 Task: Create a due date automation trigger when advanced on, on the tuesday of the week before a card is due add basic with the yellow label at 11:00 AM.
Action: Mouse moved to (1159, 299)
Screenshot: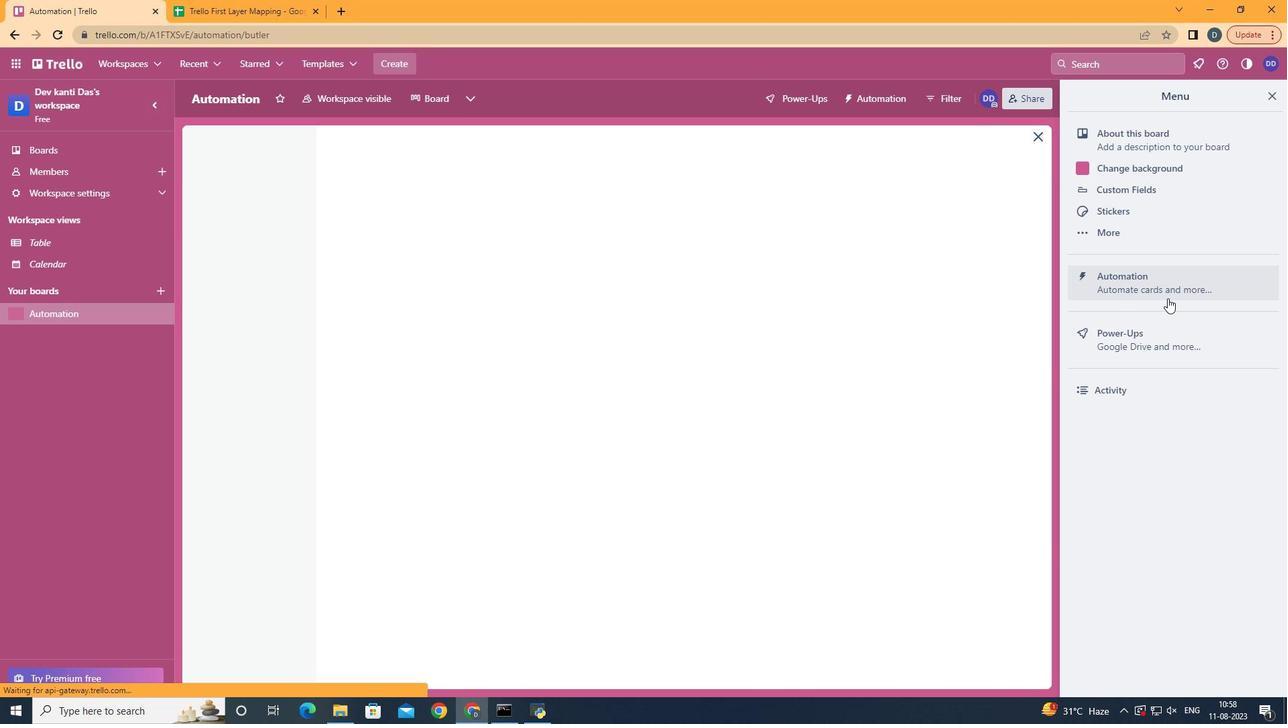 
Action: Mouse pressed left at (1159, 299)
Screenshot: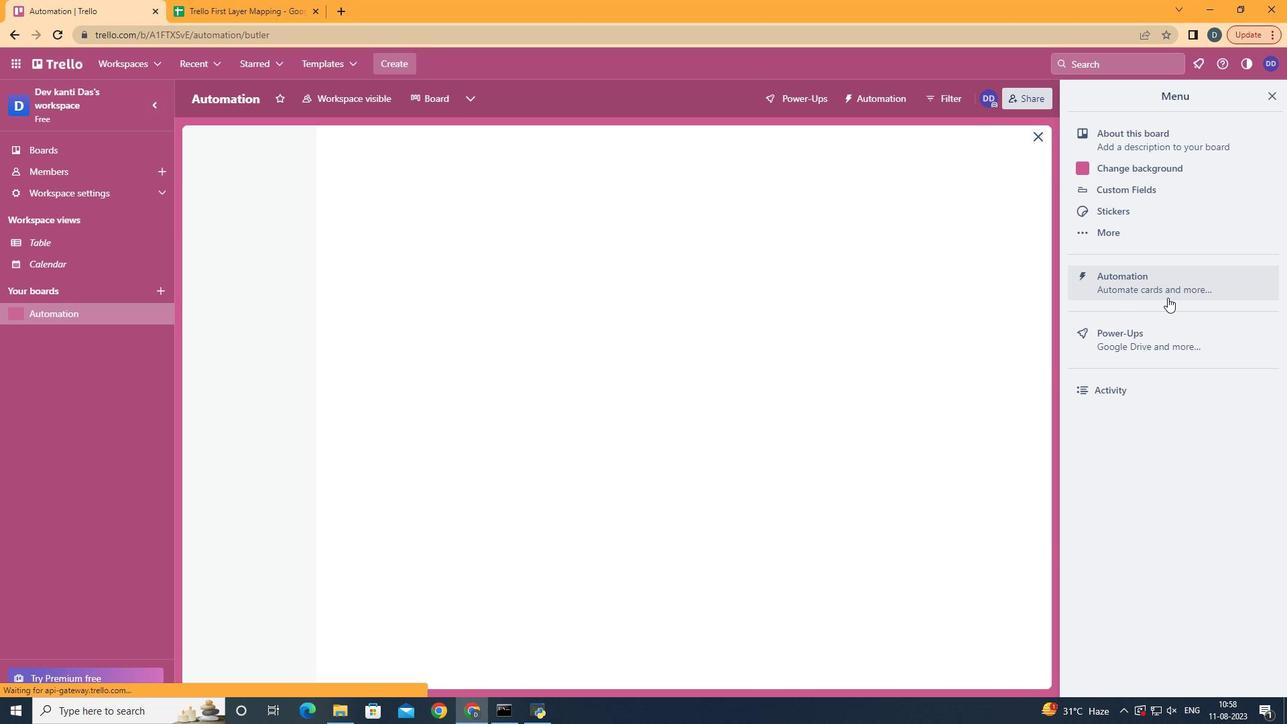 
Action: Mouse moved to (248, 274)
Screenshot: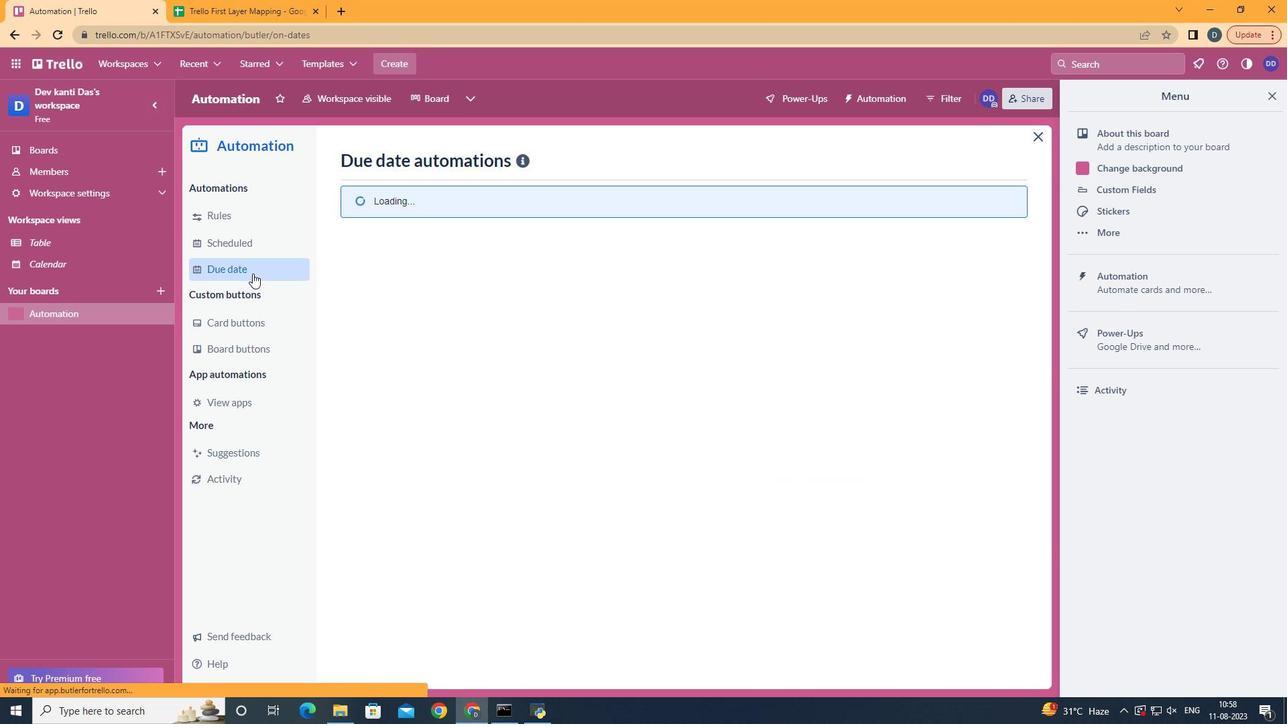 
Action: Mouse pressed left at (248, 274)
Screenshot: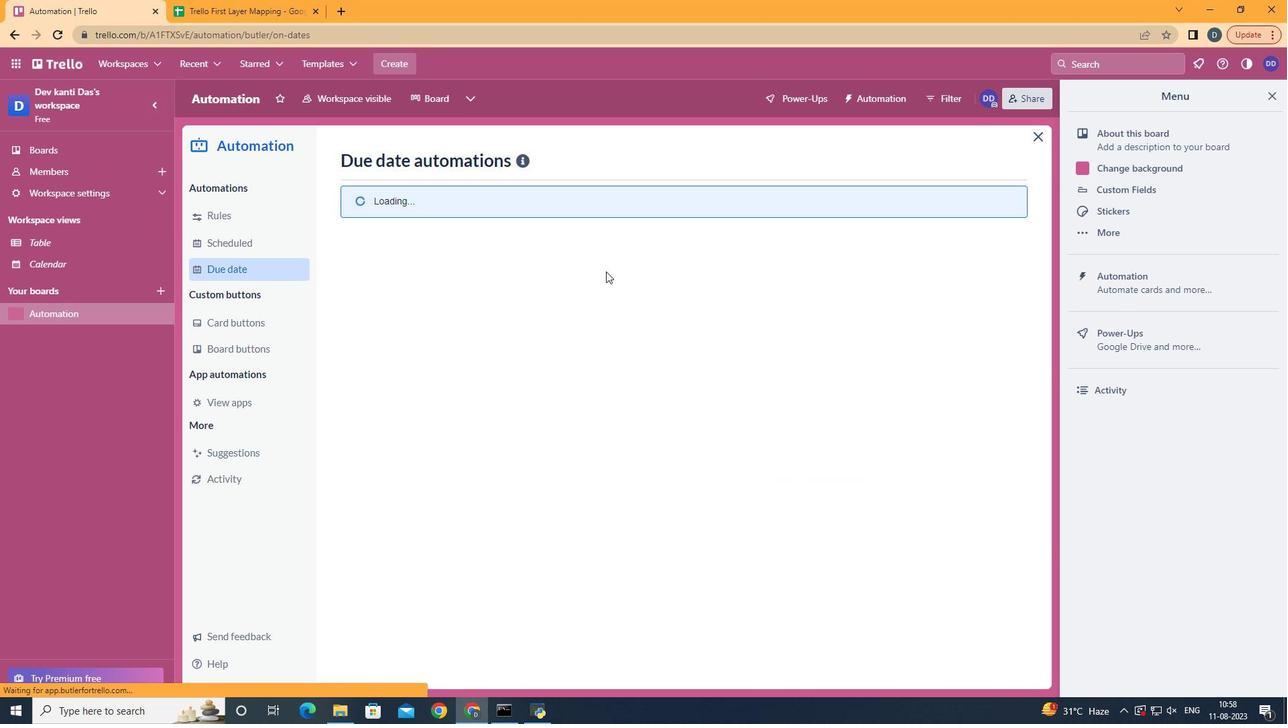 
Action: Mouse moved to (953, 161)
Screenshot: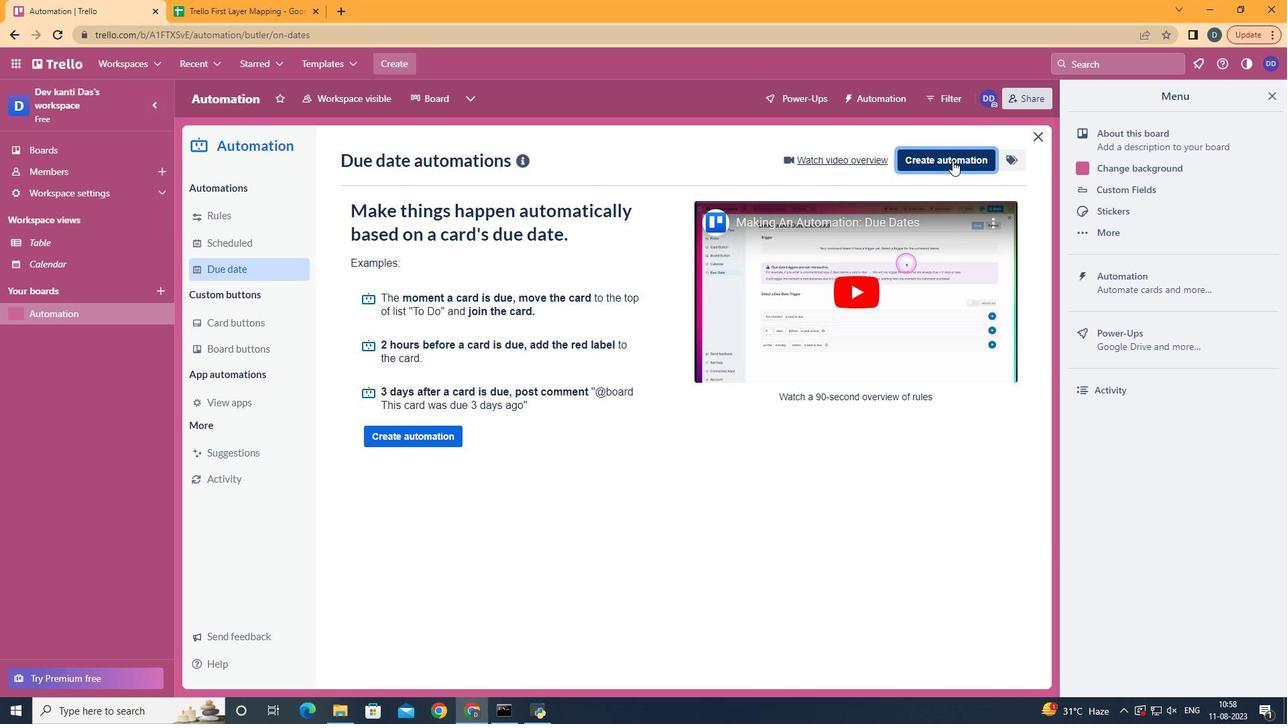 
Action: Mouse pressed left at (953, 161)
Screenshot: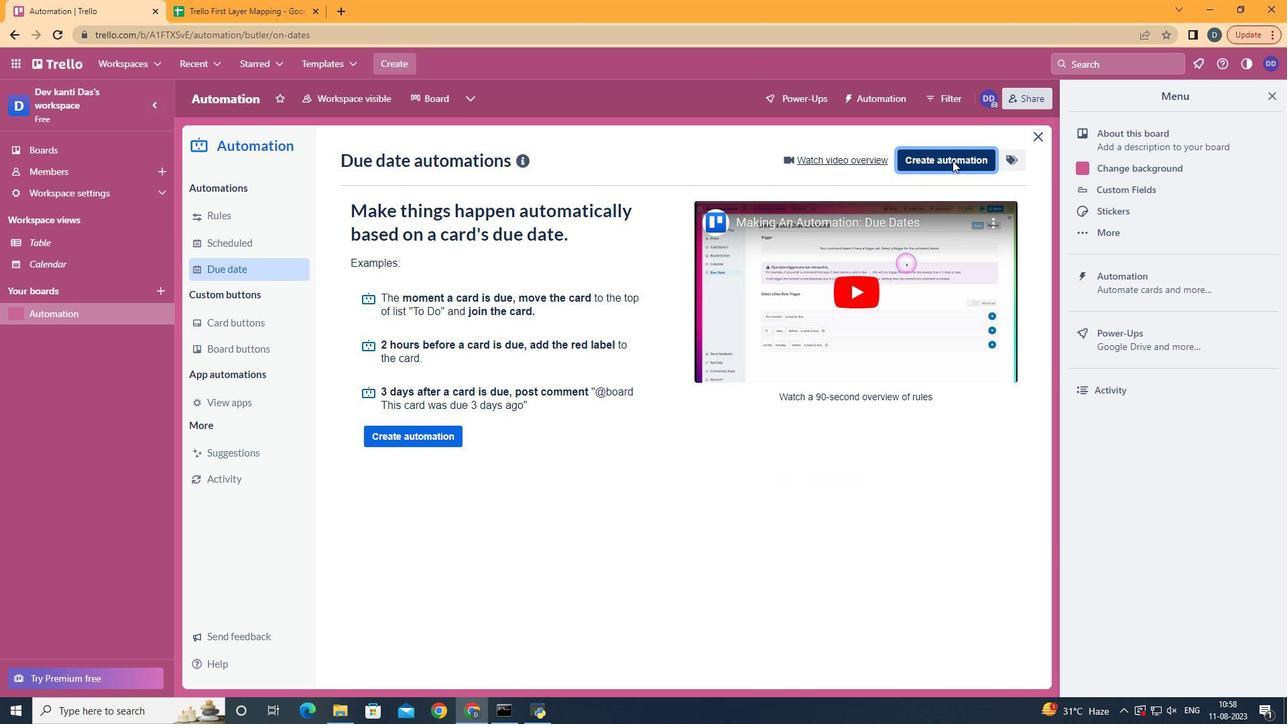 
Action: Mouse moved to (682, 288)
Screenshot: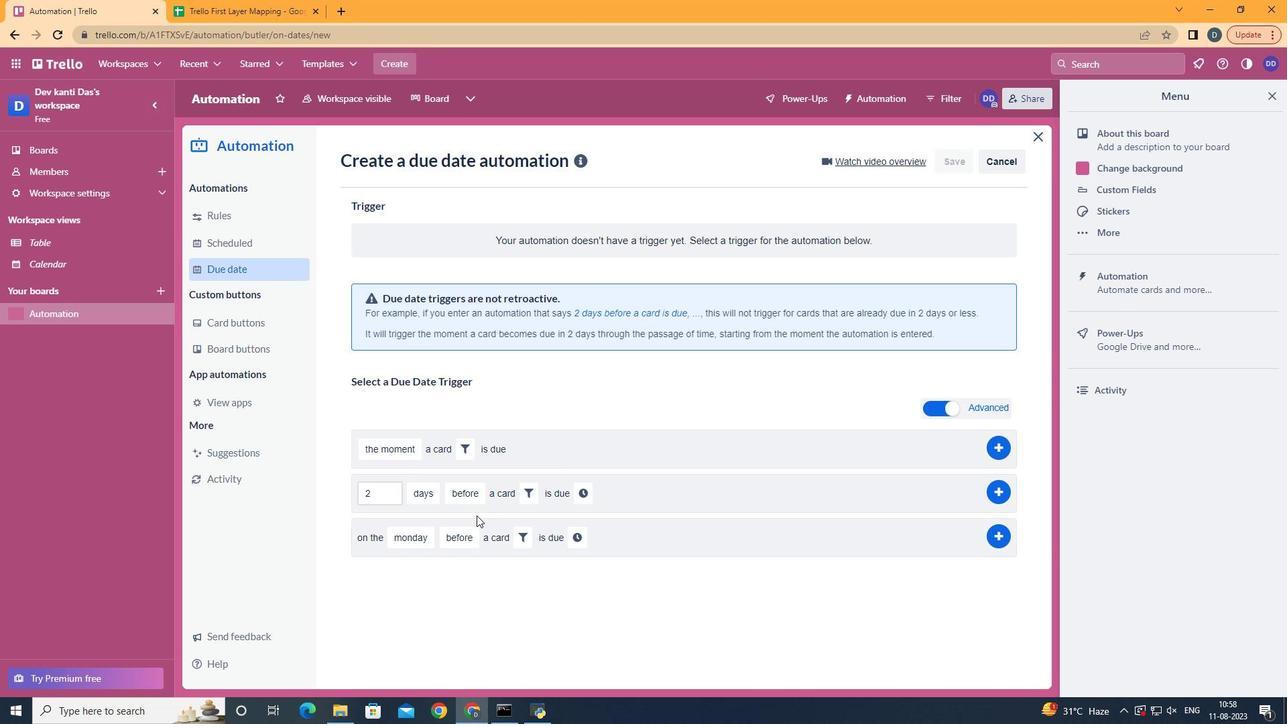 
Action: Mouse pressed left at (682, 288)
Screenshot: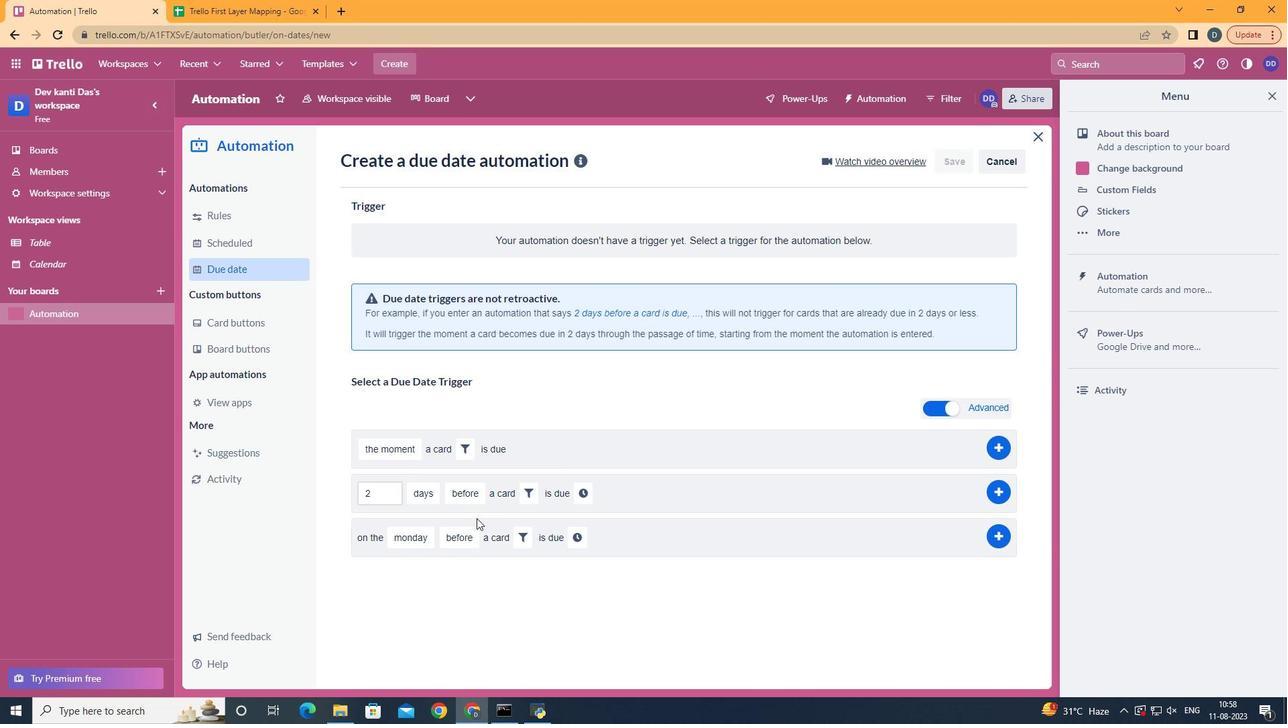 
Action: Mouse moved to (429, 382)
Screenshot: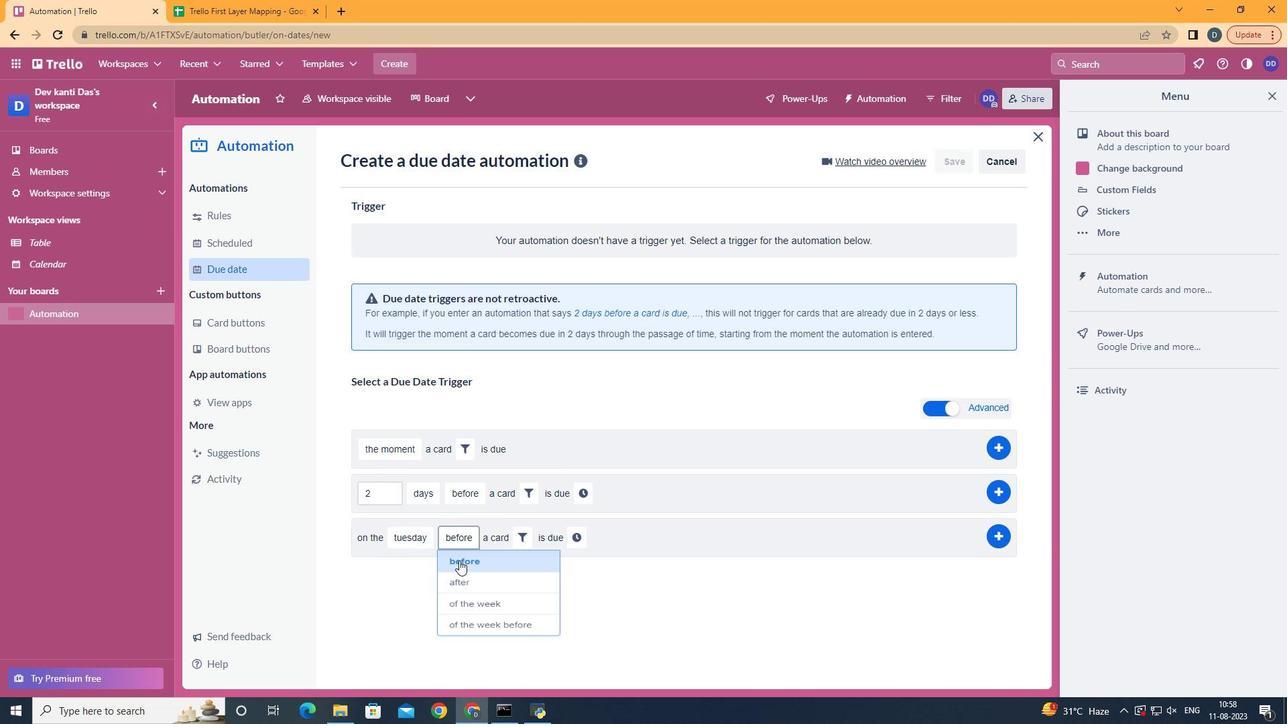 
Action: Mouse pressed left at (429, 382)
Screenshot: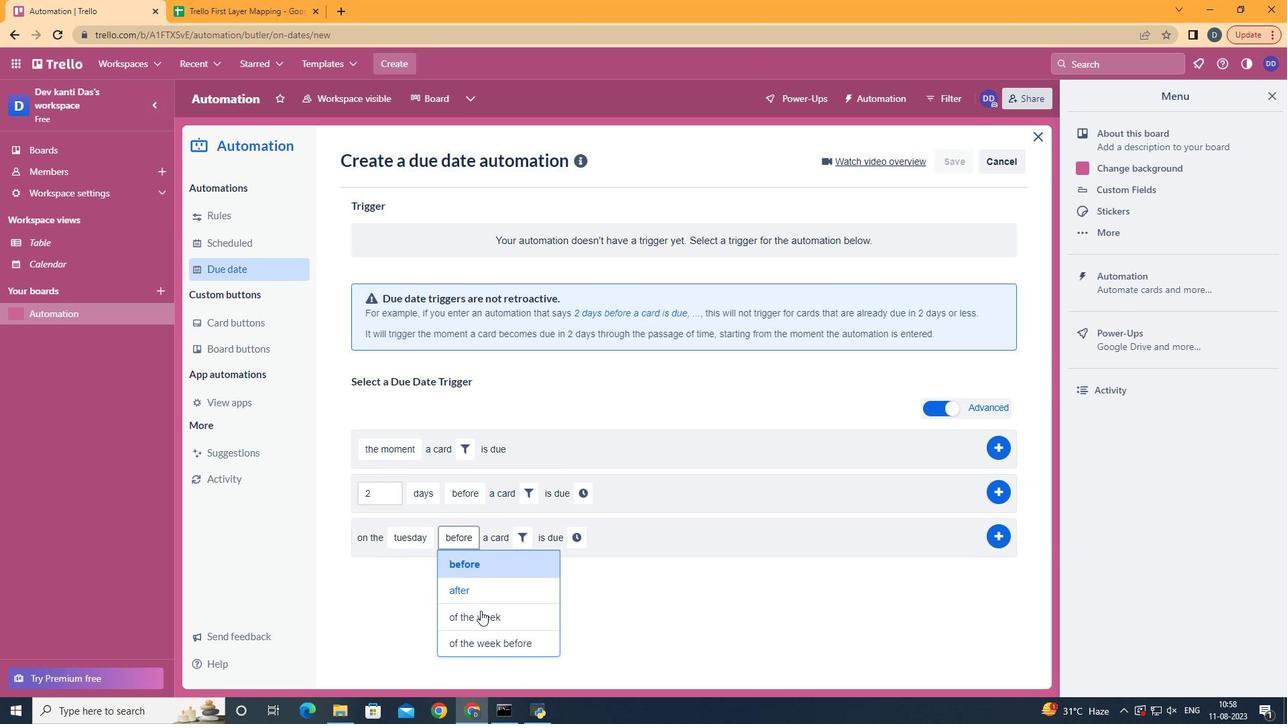 
Action: Mouse moved to (486, 646)
Screenshot: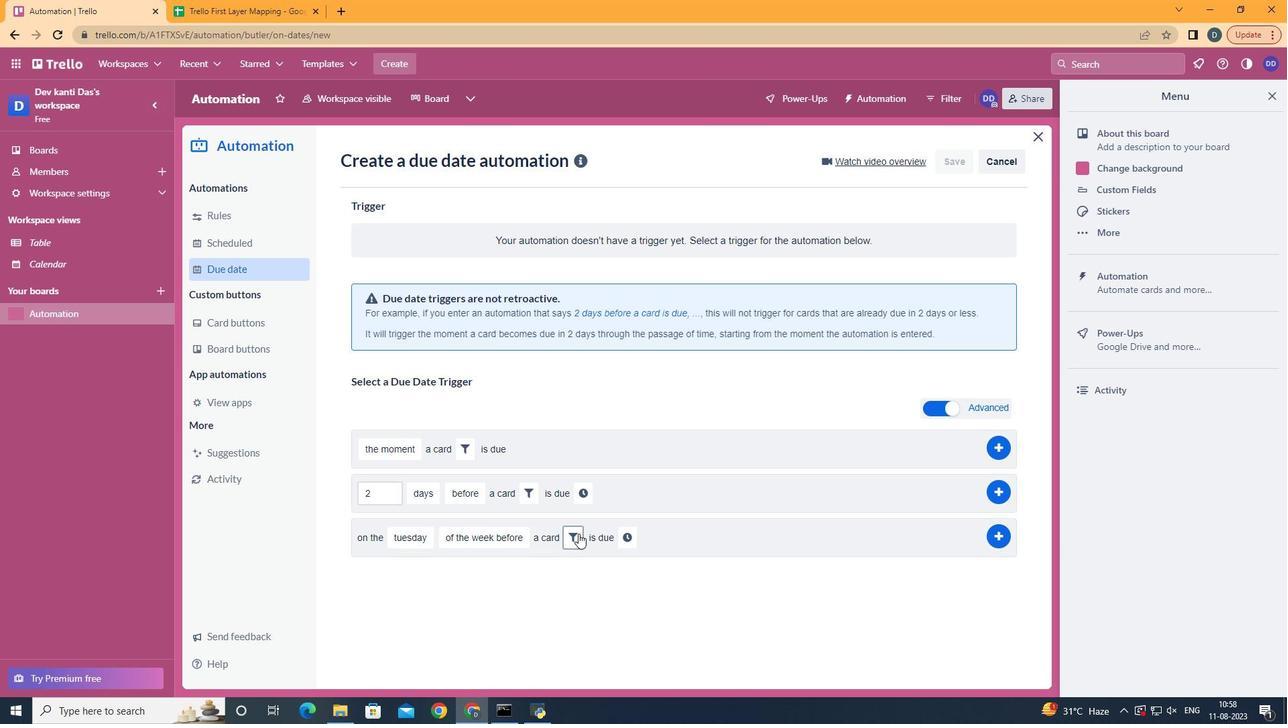 
Action: Mouse pressed left at (486, 646)
Screenshot: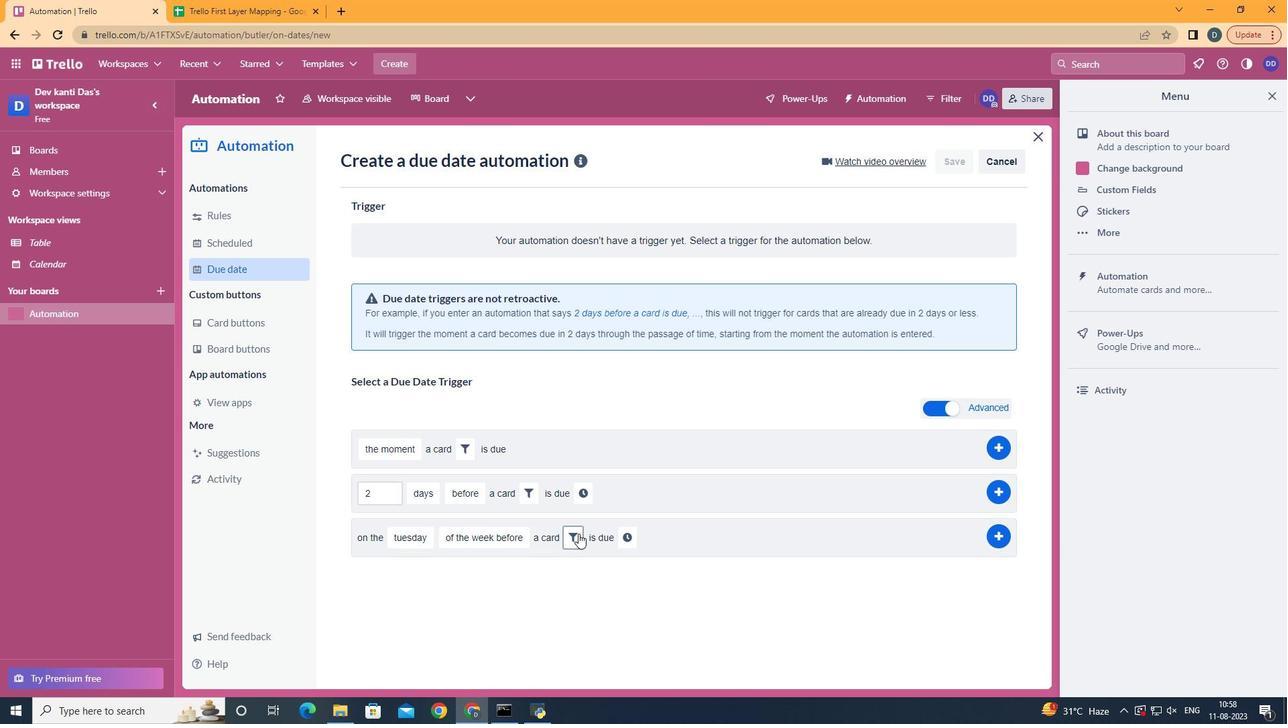 
Action: Mouse moved to (578, 534)
Screenshot: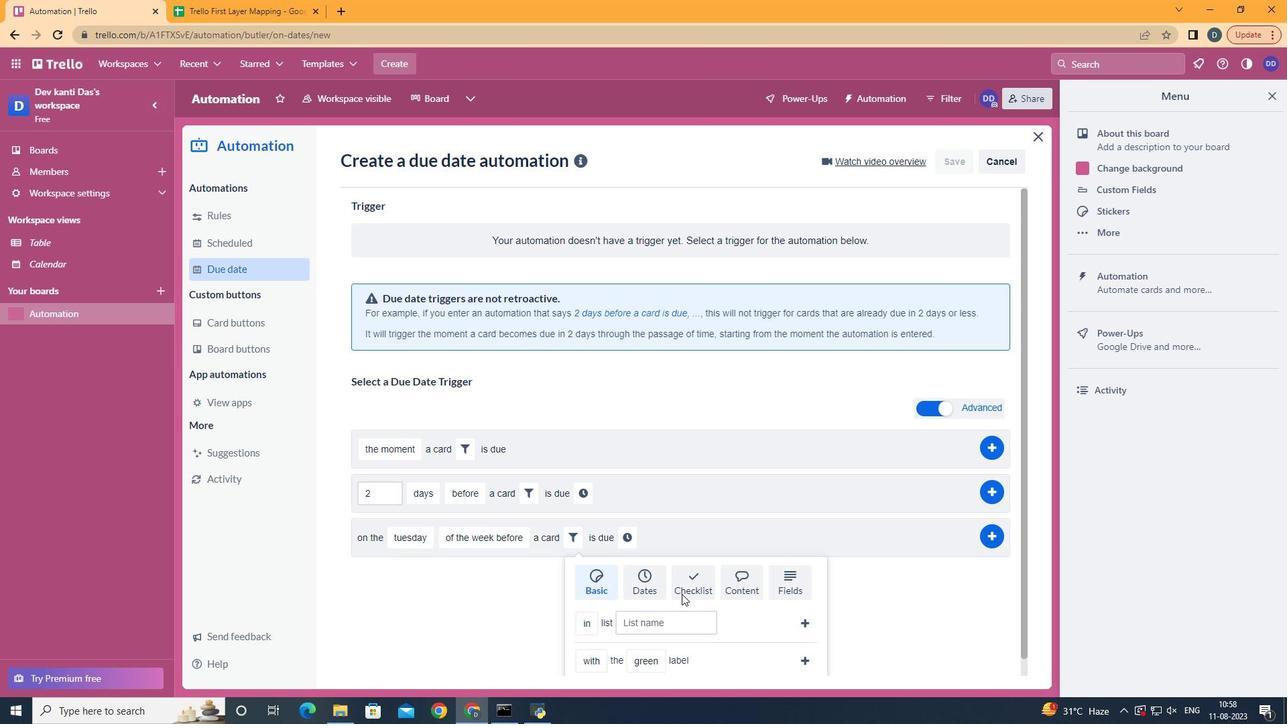 
Action: Mouse pressed left at (578, 534)
Screenshot: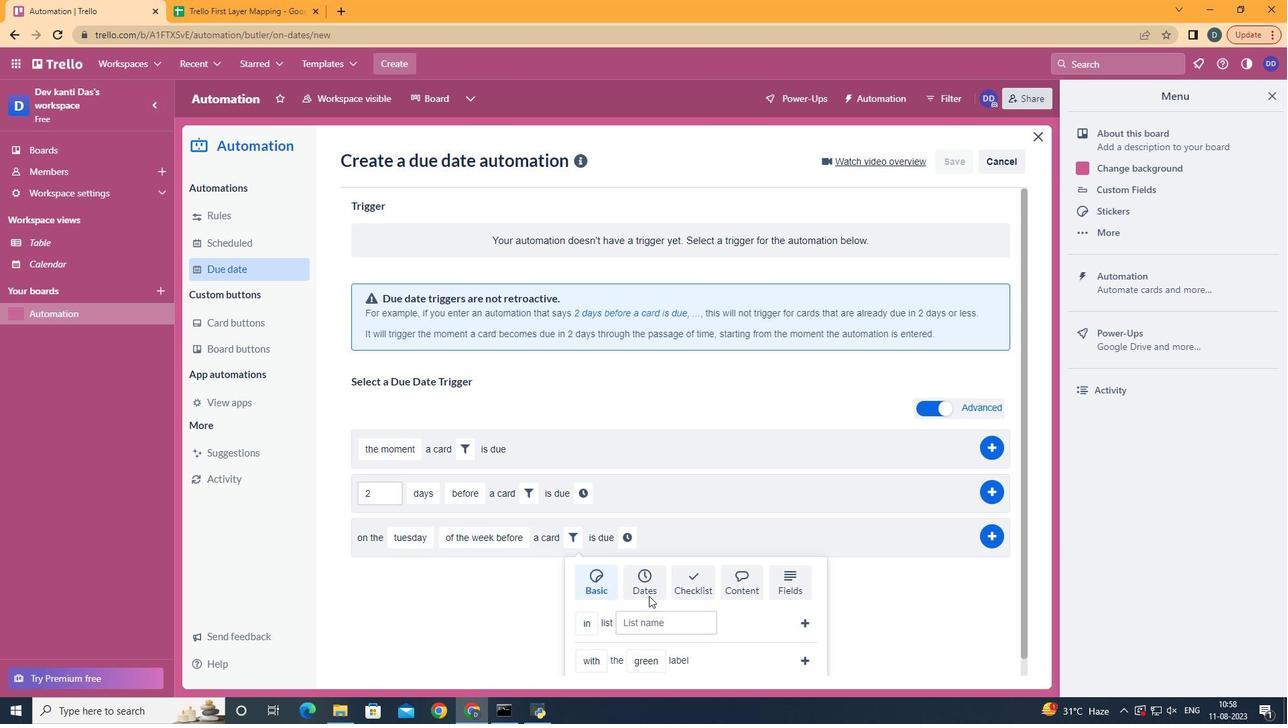 
Action: Mouse moved to (638, 593)
Screenshot: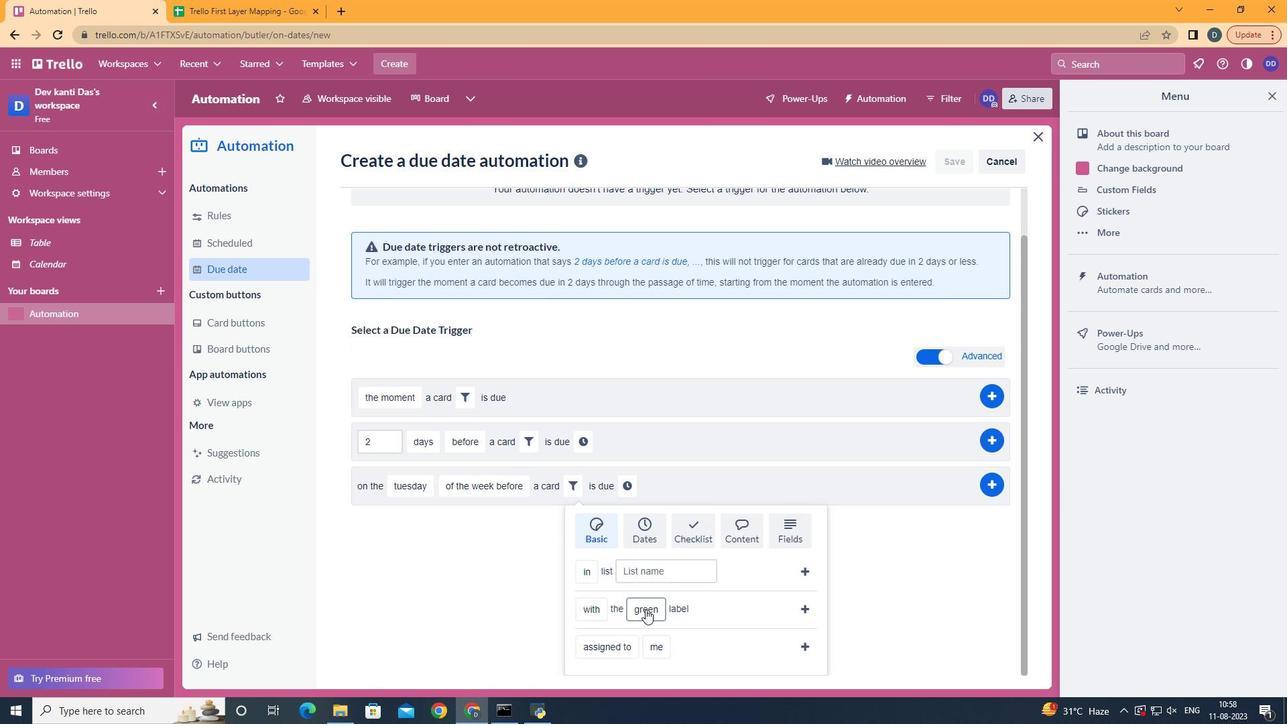 
Action: Mouse scrolled (638, 593) with delta (0, 0)
Screenshot: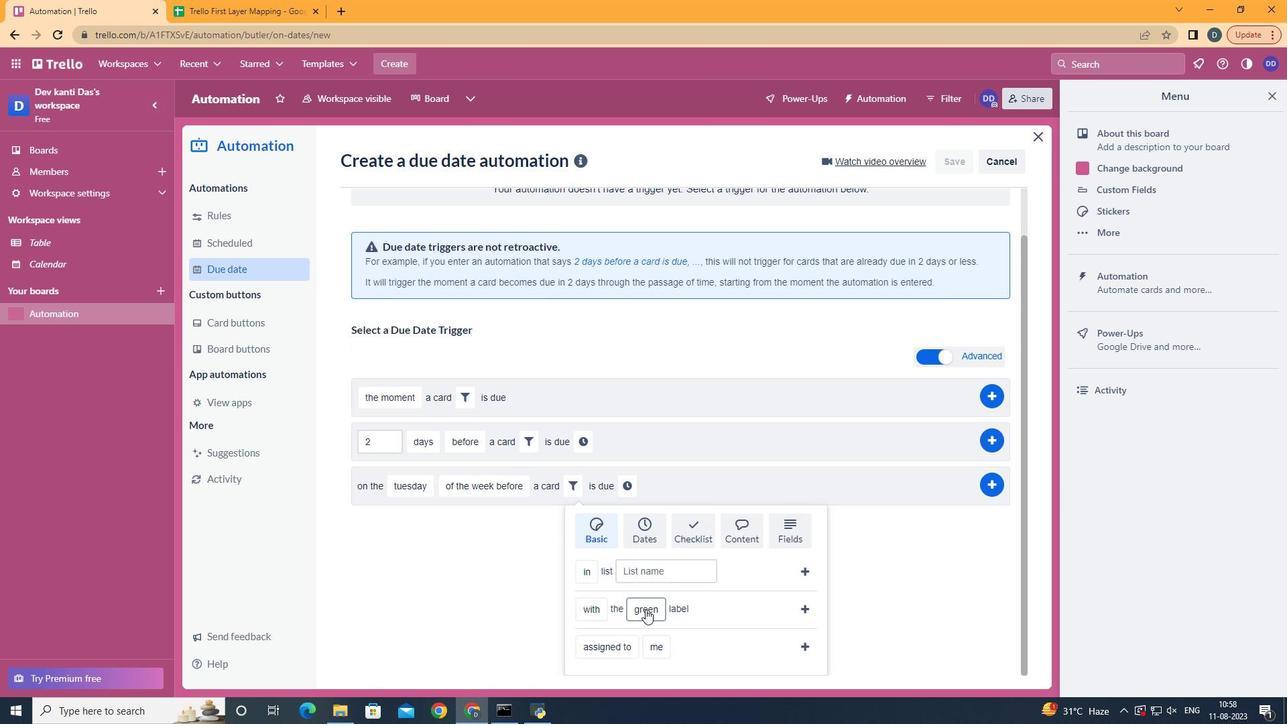 
Action: Mouse scrolled (638, 593) with delta (0, 0)
Screenshot: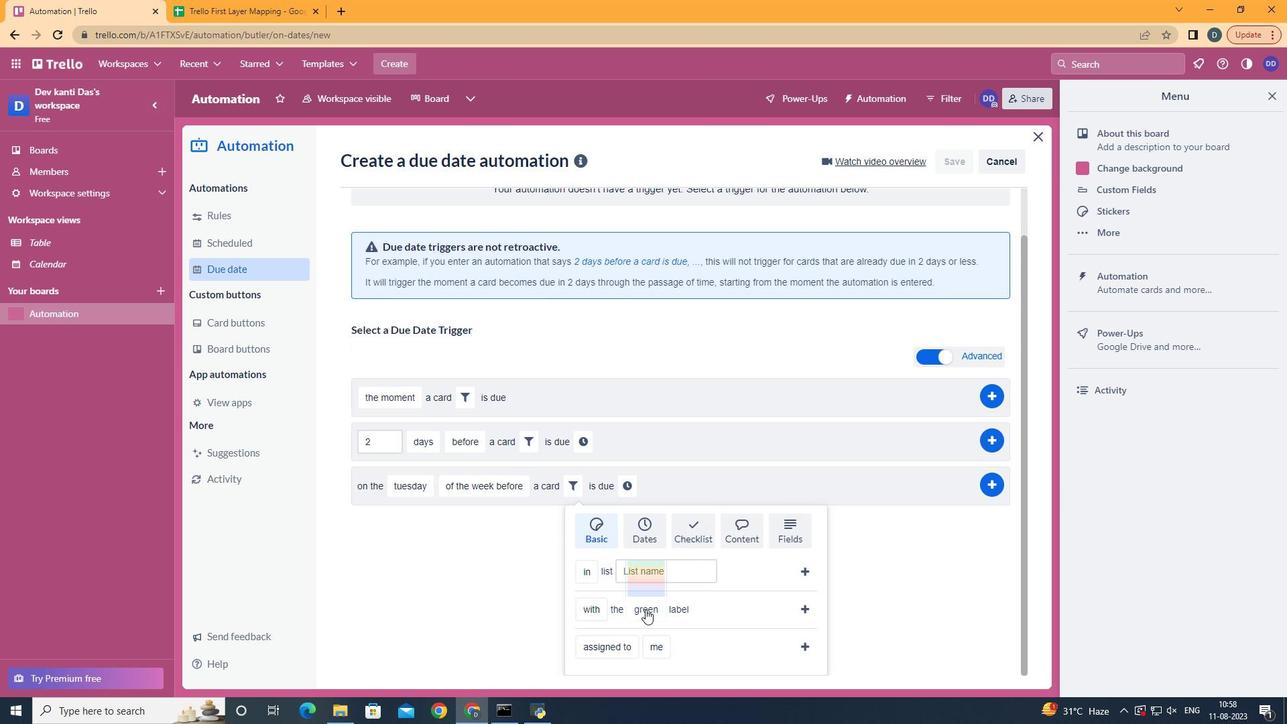 
Action: Mouse scrolled (638, 593) with delta (0, 0)
Screenshot: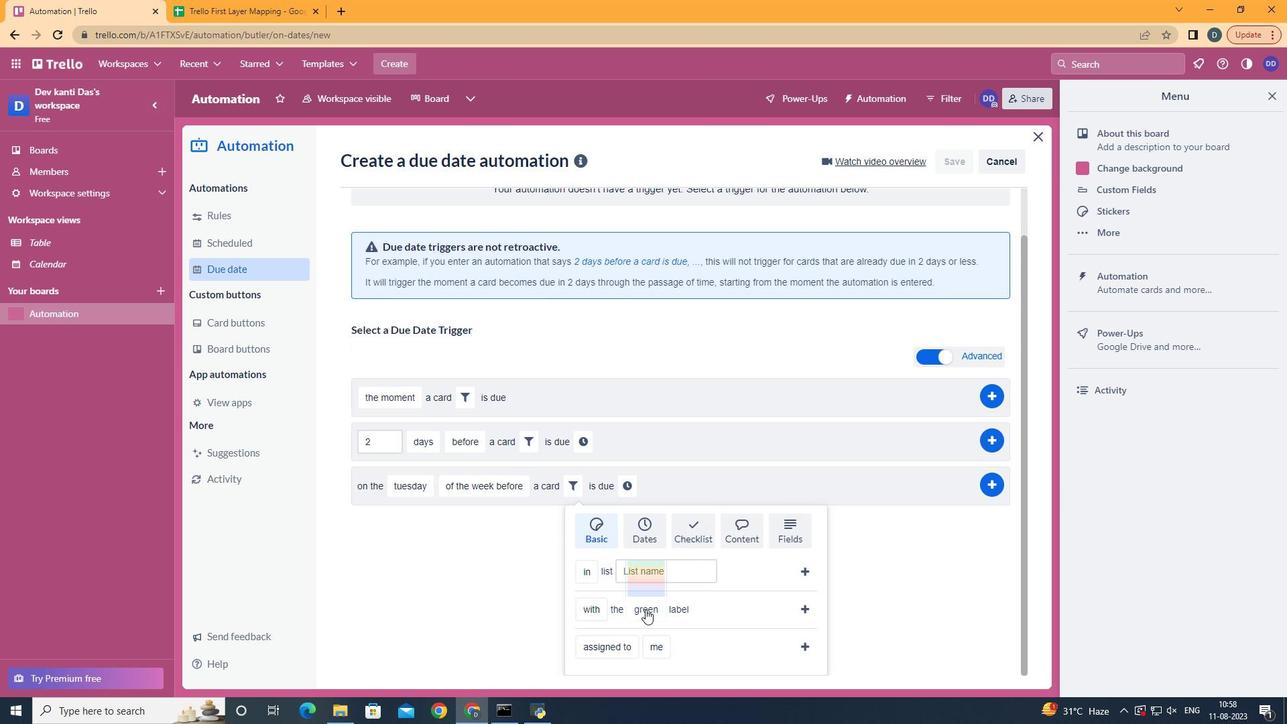 
Action: Mouse scrolled (638, 593) with delta (0, 0)
Screenshot: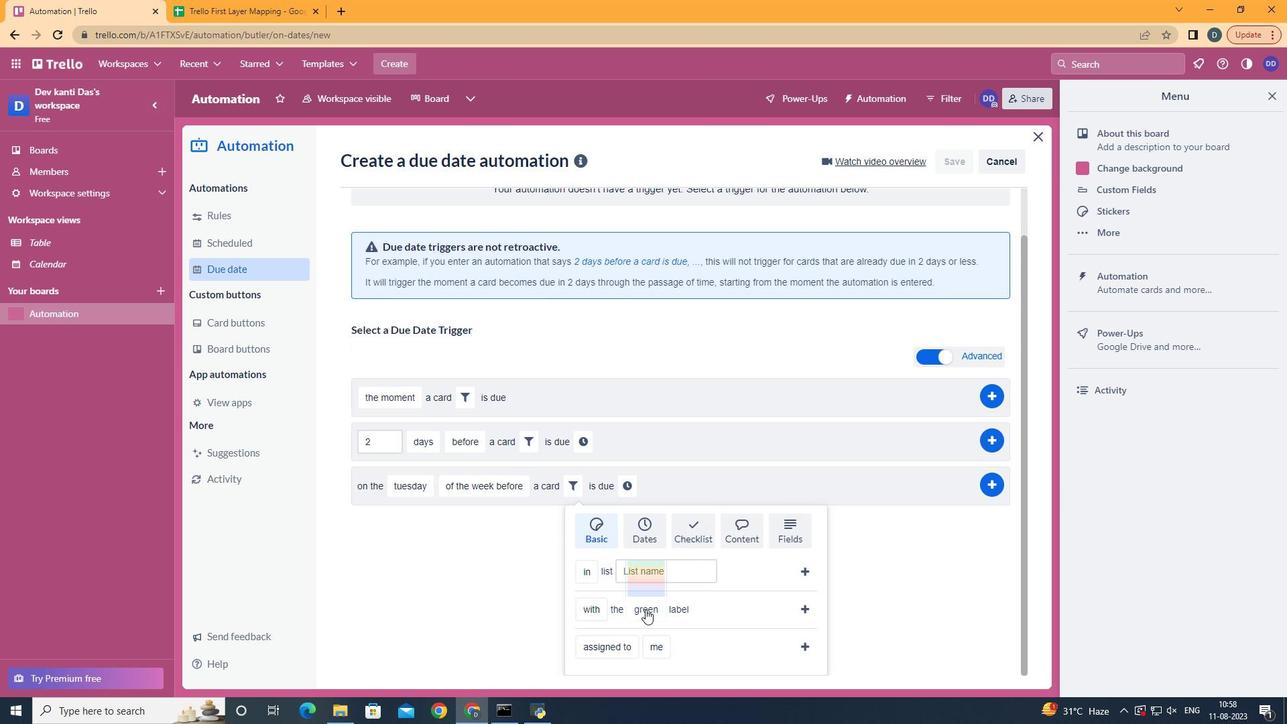 
Action: Mouse scrolled (638, 593) with delta (0, 0)
Screenshot: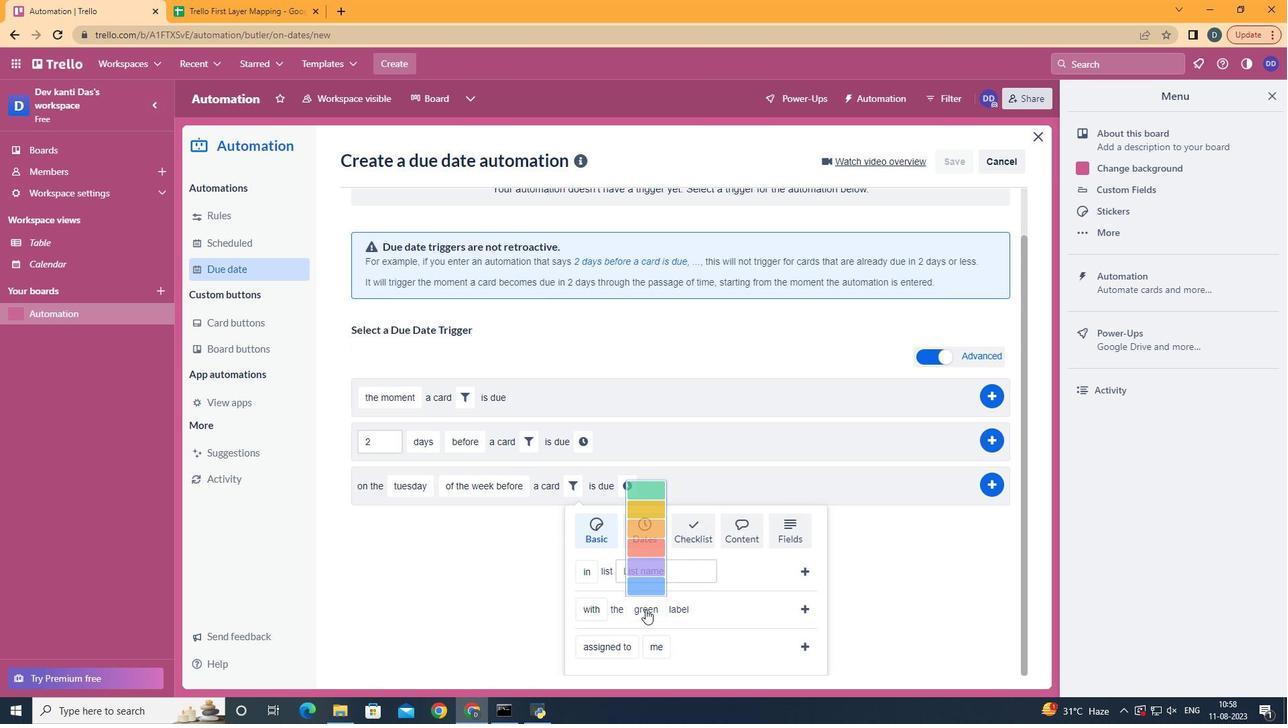 
Action: Mouse moved to (655, 468)
Screenshot: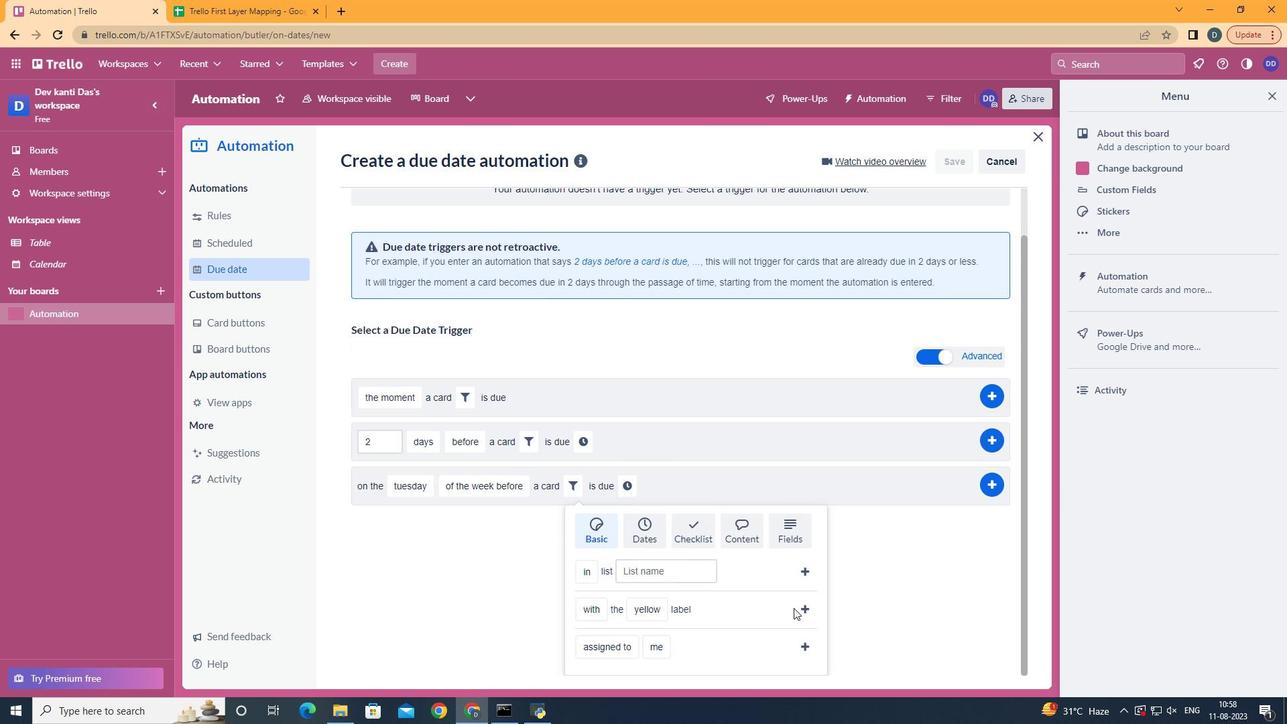 
Action: Mouse pressed left at (655, 468)
Screenshot: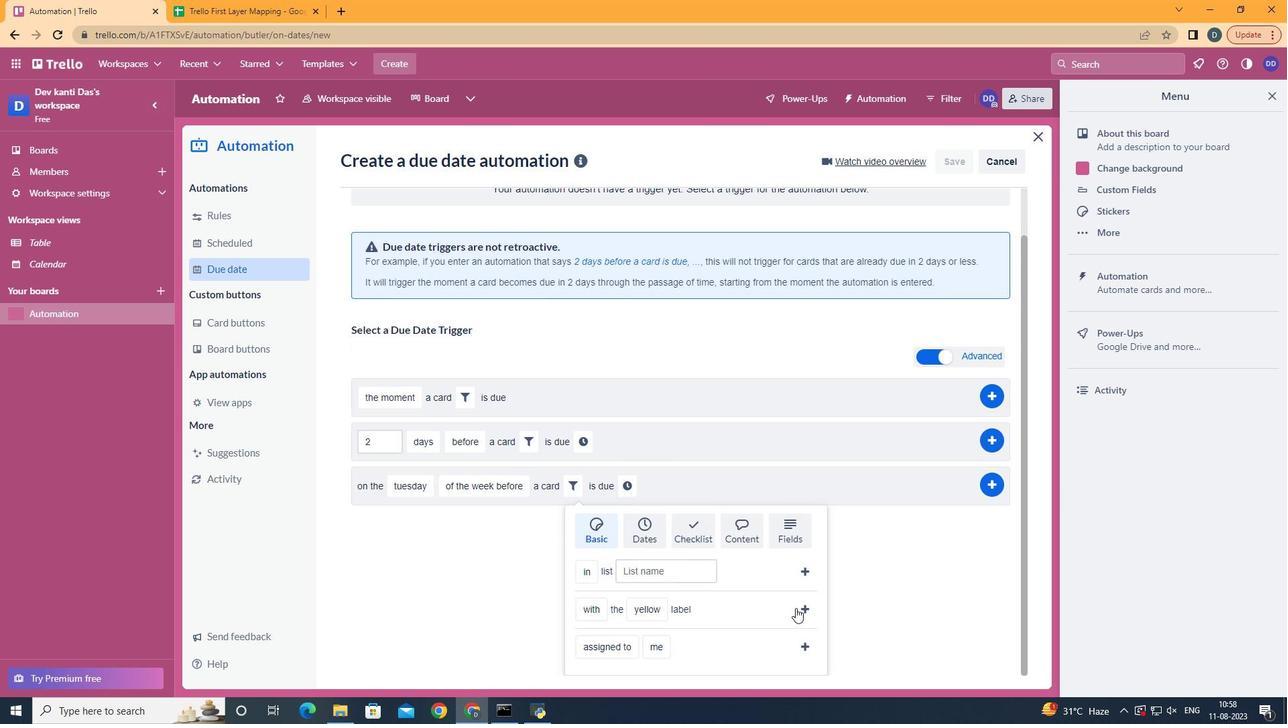 
Action: Mouse moved to (793, 587)
Screenshot: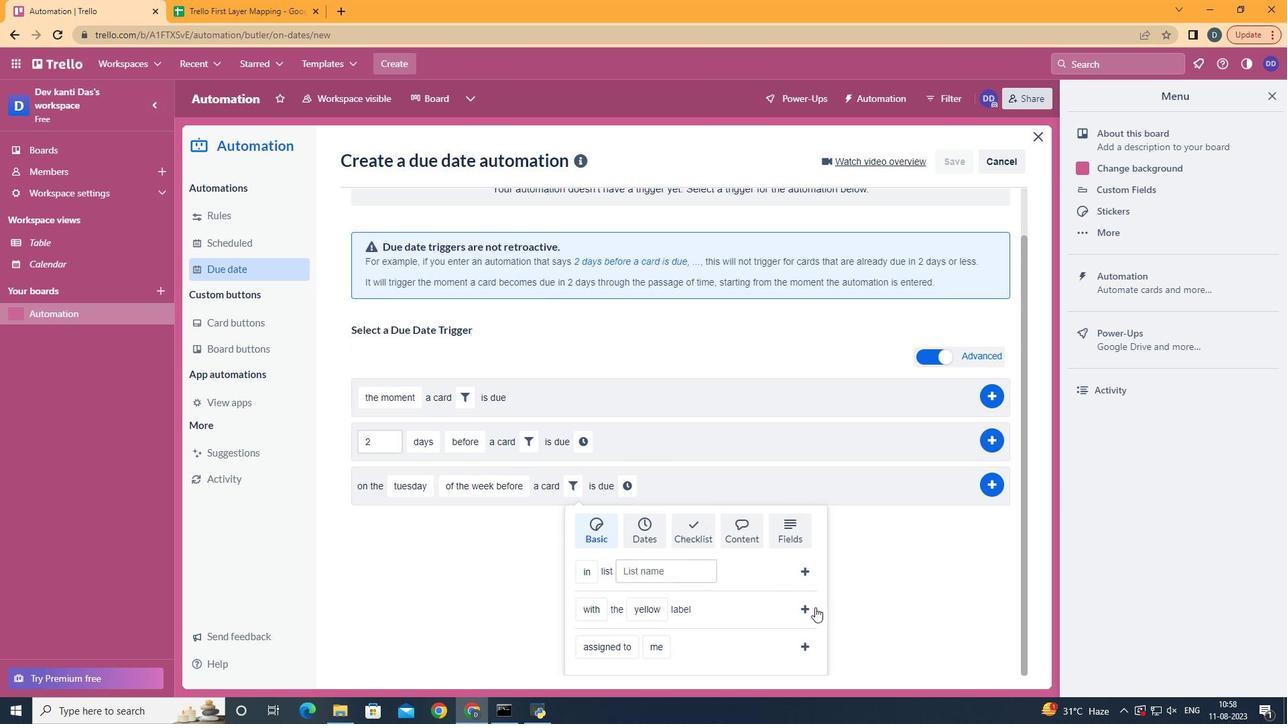 
Action: Mouse pressed left at (819, 608)
Screenshot: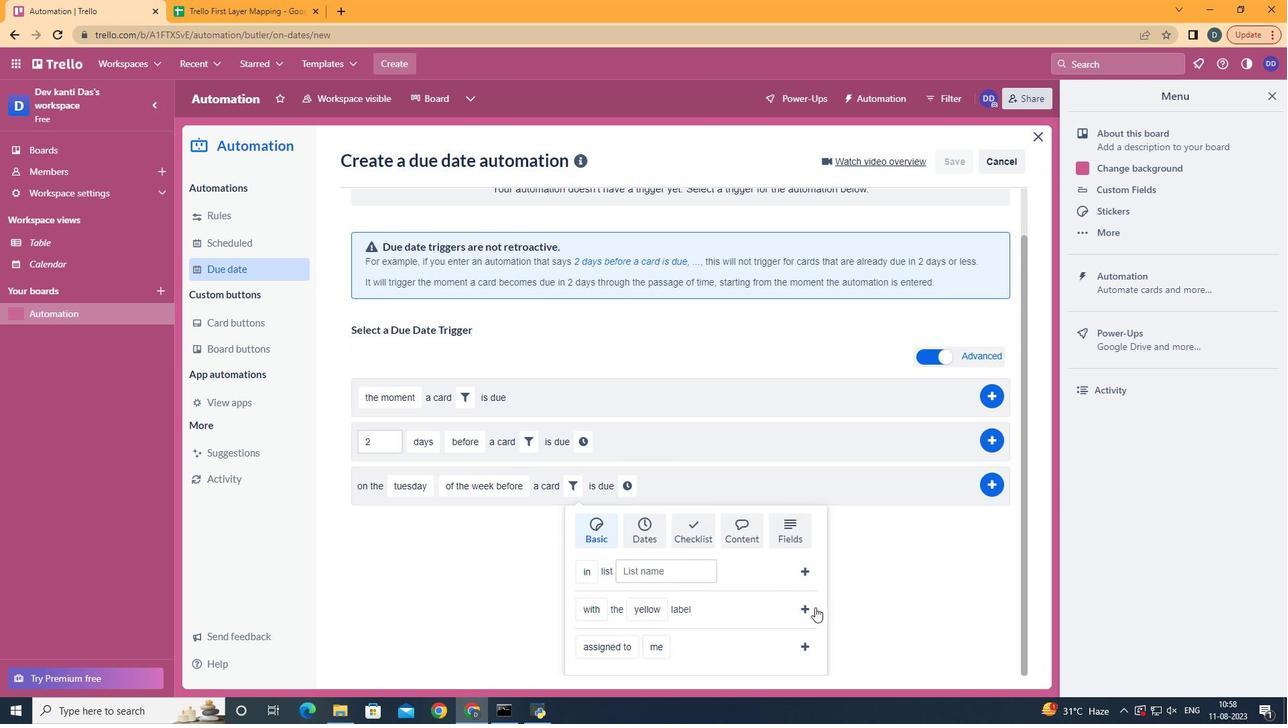 
Action: Mouse moved to (809, 610)
Screenshot: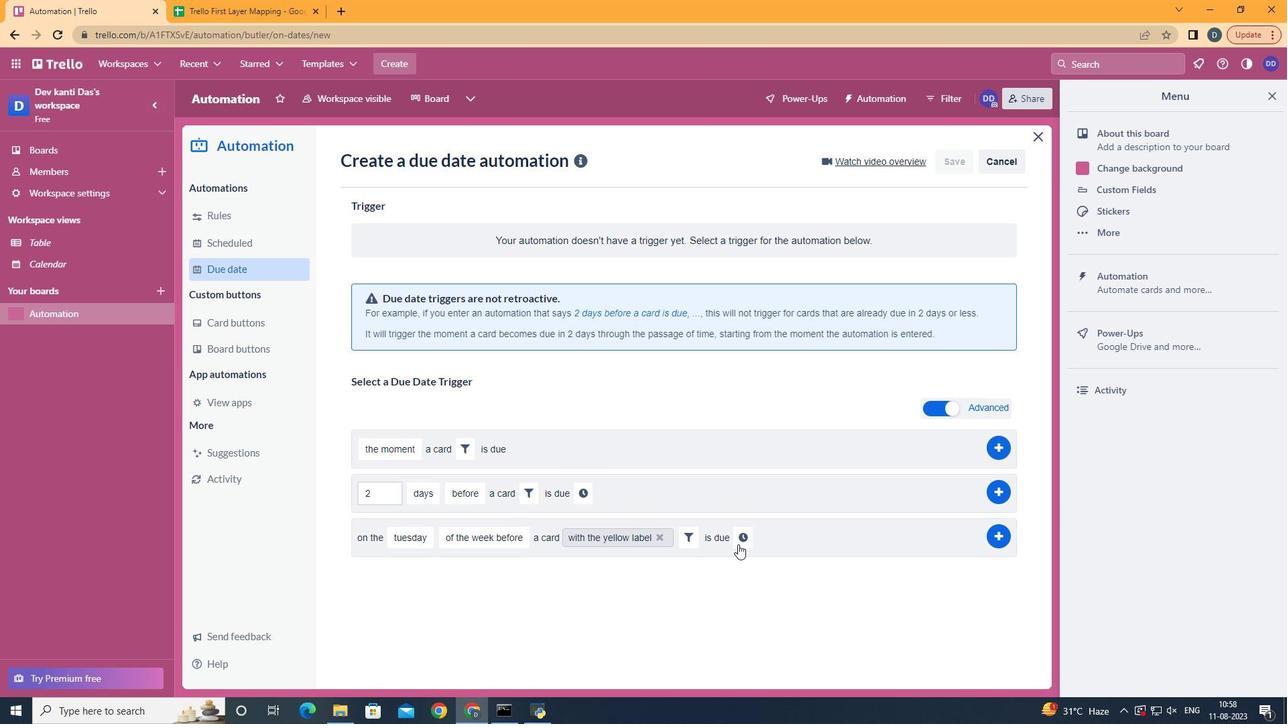 
Action: Mouse pressed left at (809, 610)
Screenshot: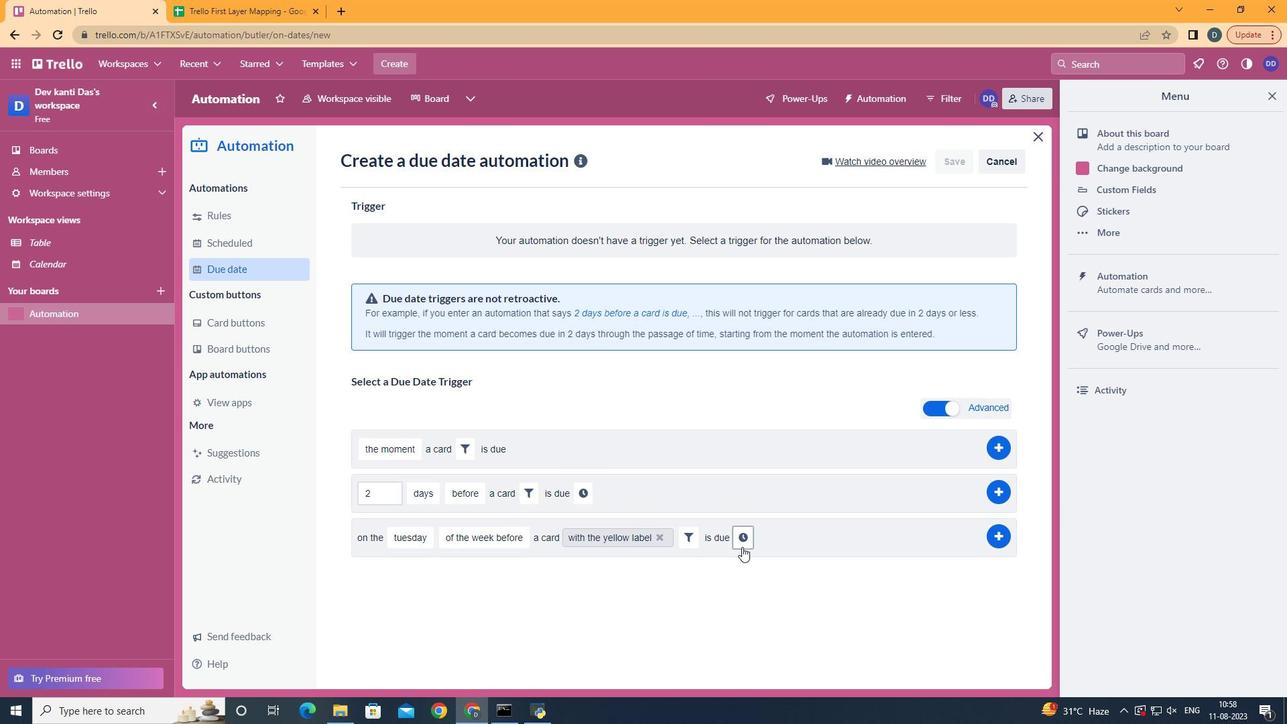 
Action: Mouse moved to (745, 549)
Screenshot: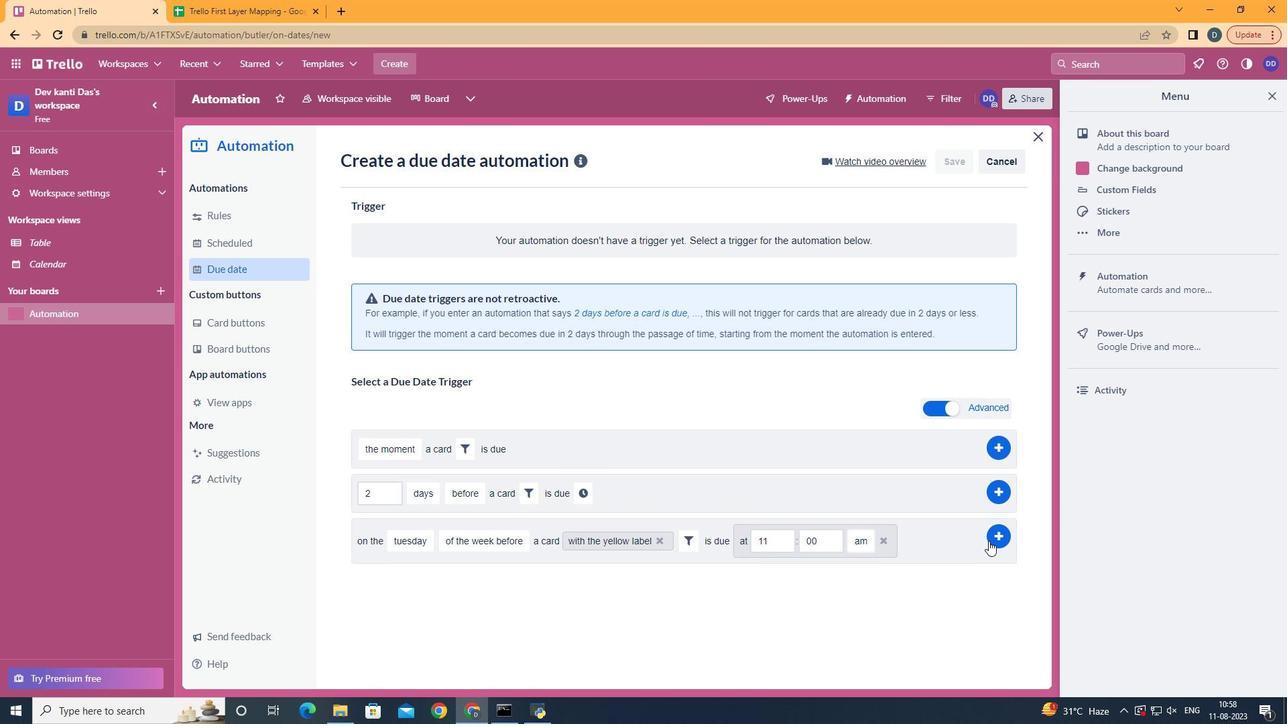 
Action: Mouse pressed left at (745, 549)
Screenshot: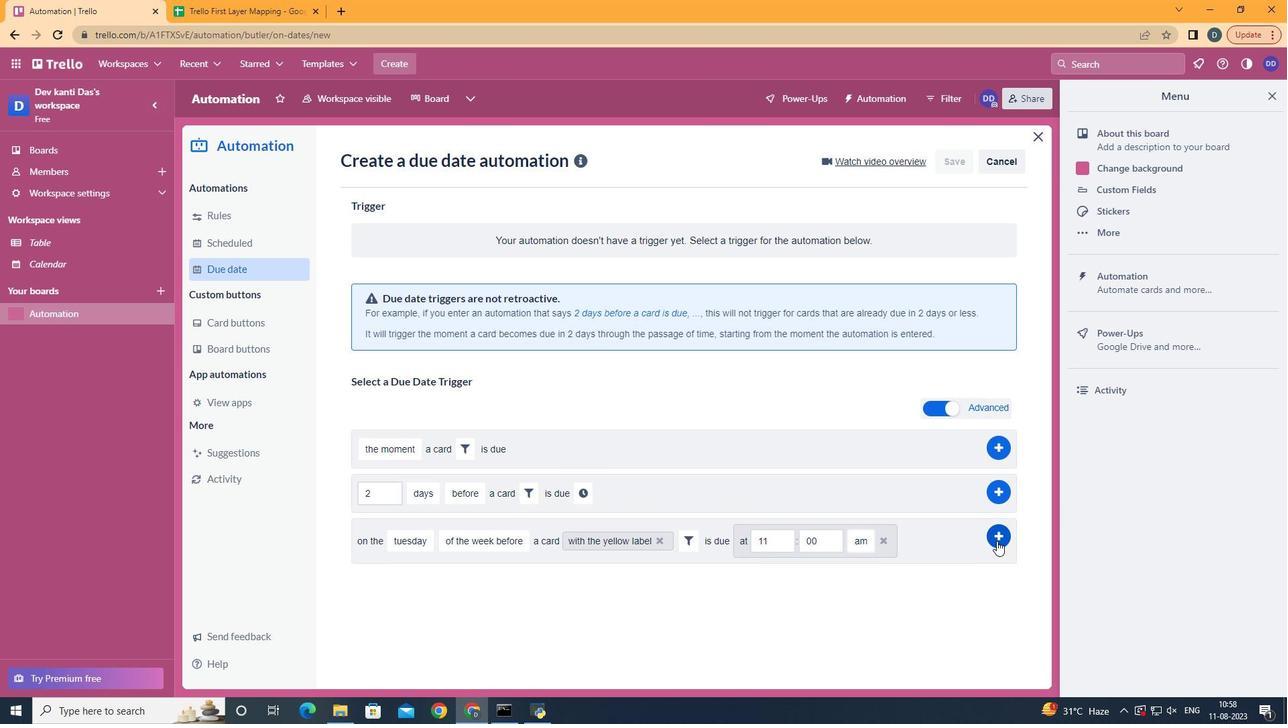 
Action: Mouse moved to (997, 541)
Screenshot: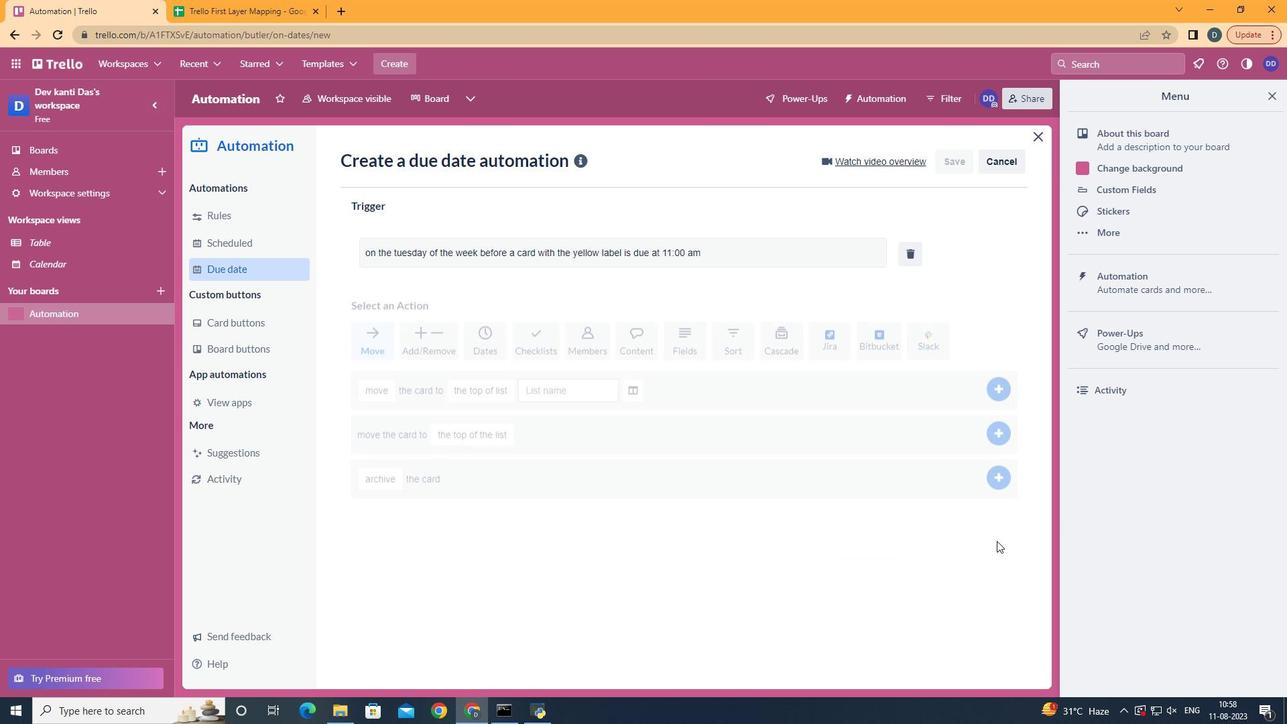 
Action: Mouse pressed left at (997, 541)
Screenshot: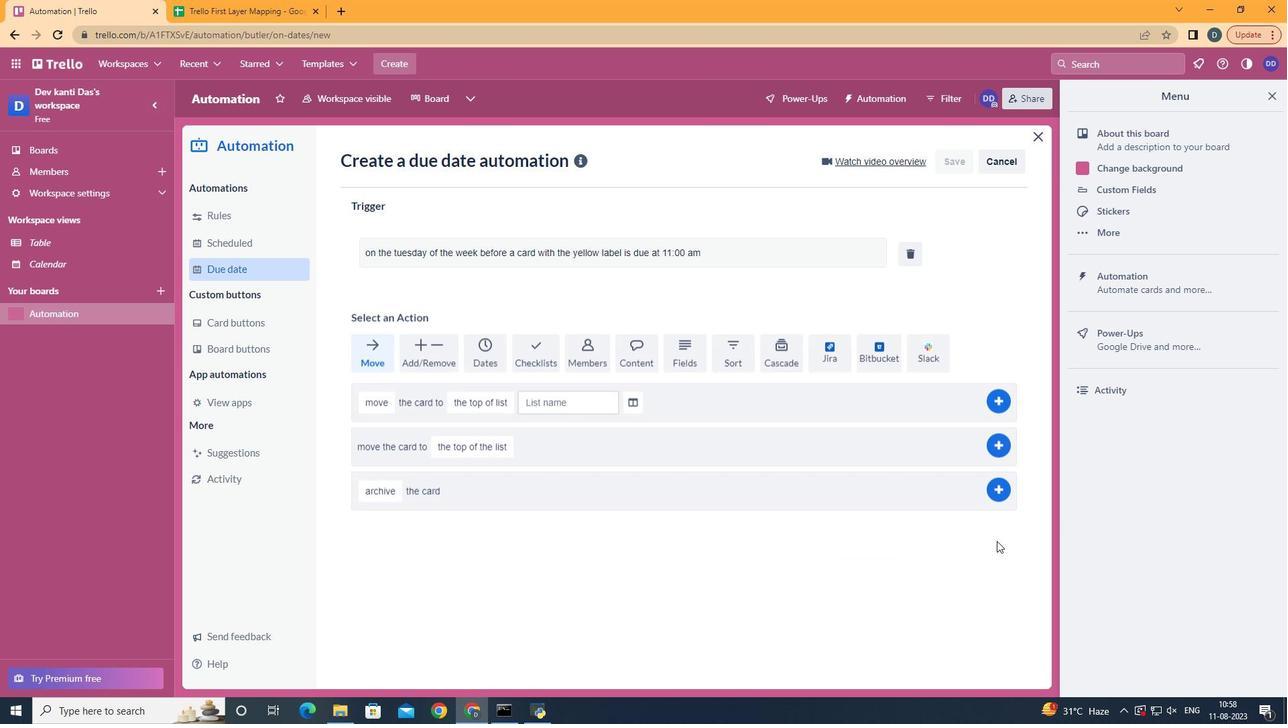 
